 Task: In the Contact  PenelopeHernandez50@estee-lauder.com, Log Meeting with description: 'Participated in a strategic planning meeting to align sales strategies.'; Add date: '20 September, 2023', attach the document: Proposal.doc. Logged in from softage.10@softage.net
Action: Mouse moved to (89, 54)
Screenshot: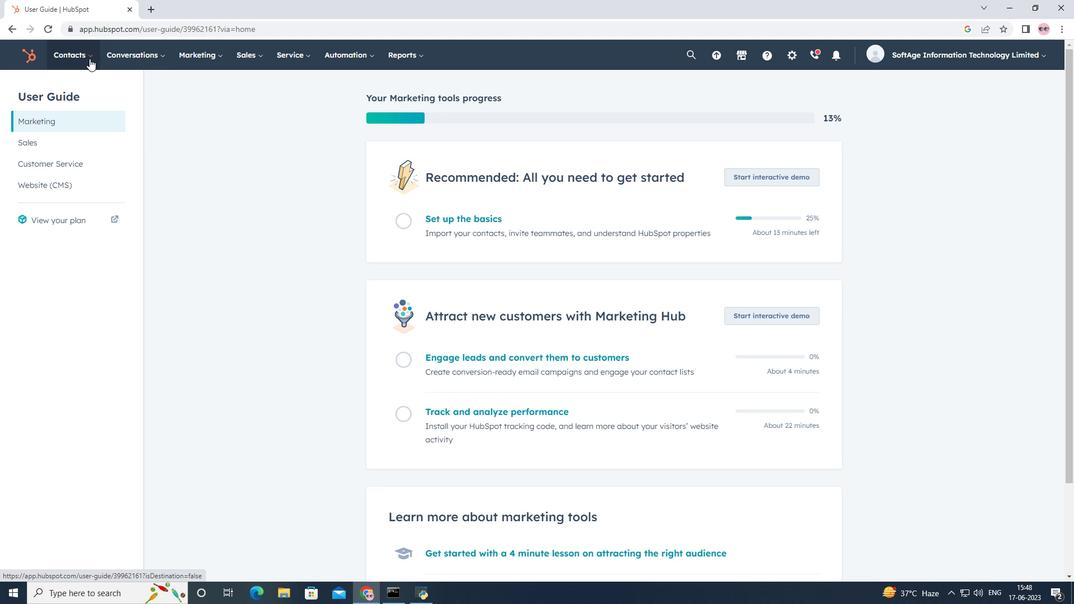 
Action: Mouse pressed left at (89, 54)
Screenshot: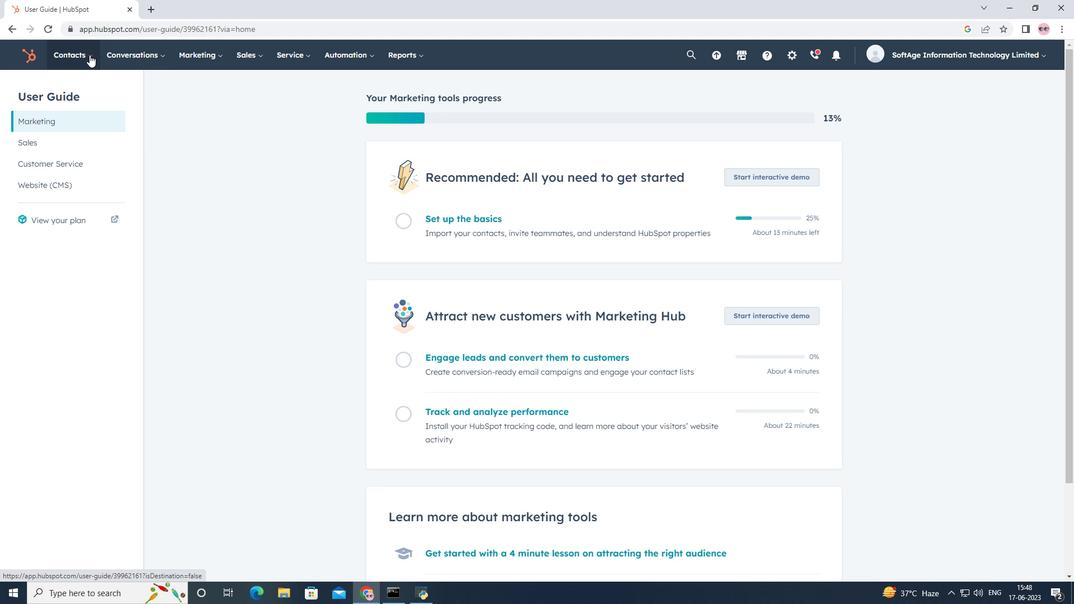 
Action: Mouse moved to (101, 91)
Screenshot: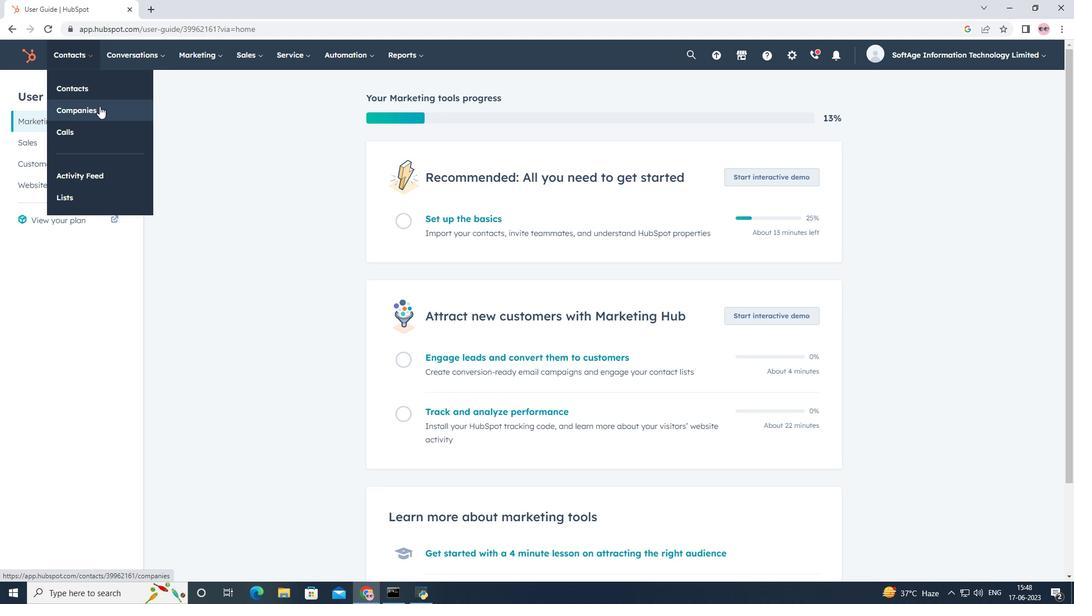 
Action: Mouse pressed left at (101, 91)
Screenshot: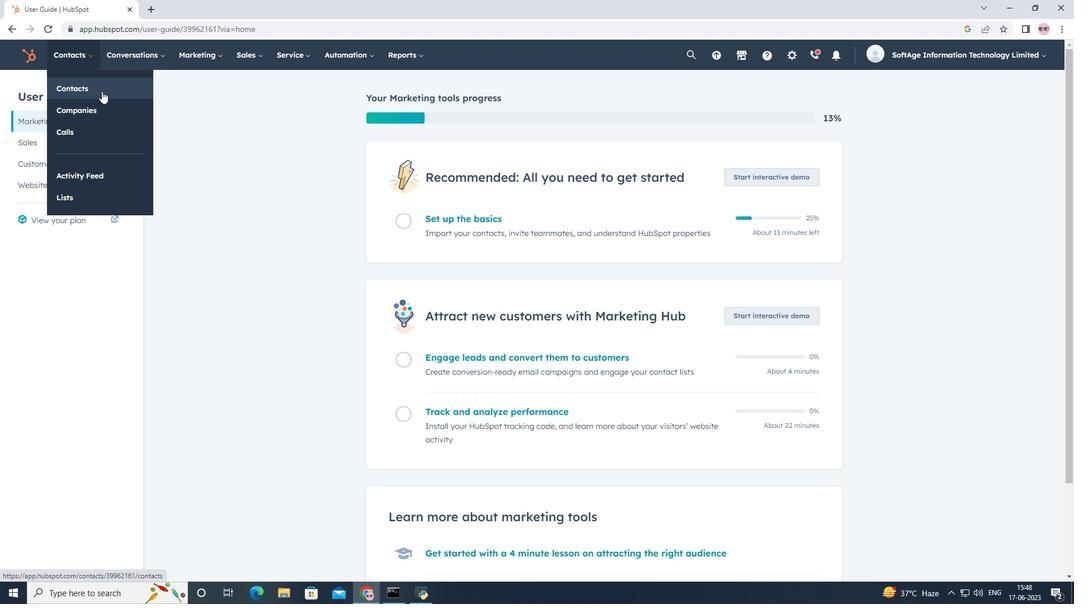 
Action: Mouse moved to (99, 178)
Screenshot: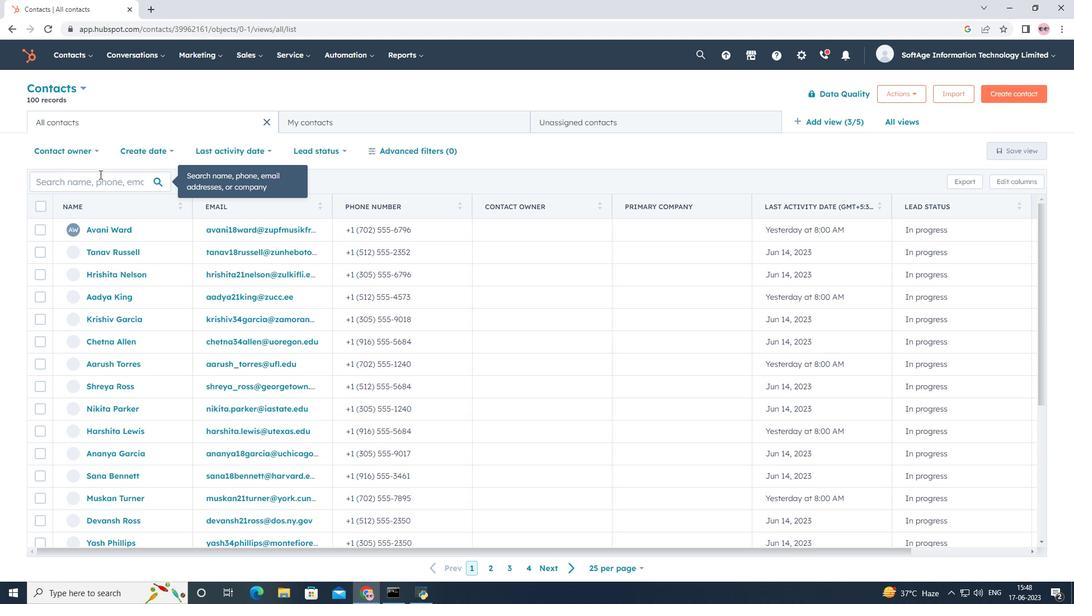 
Action: Mouse pressed left at (99, 178)
Screenshot: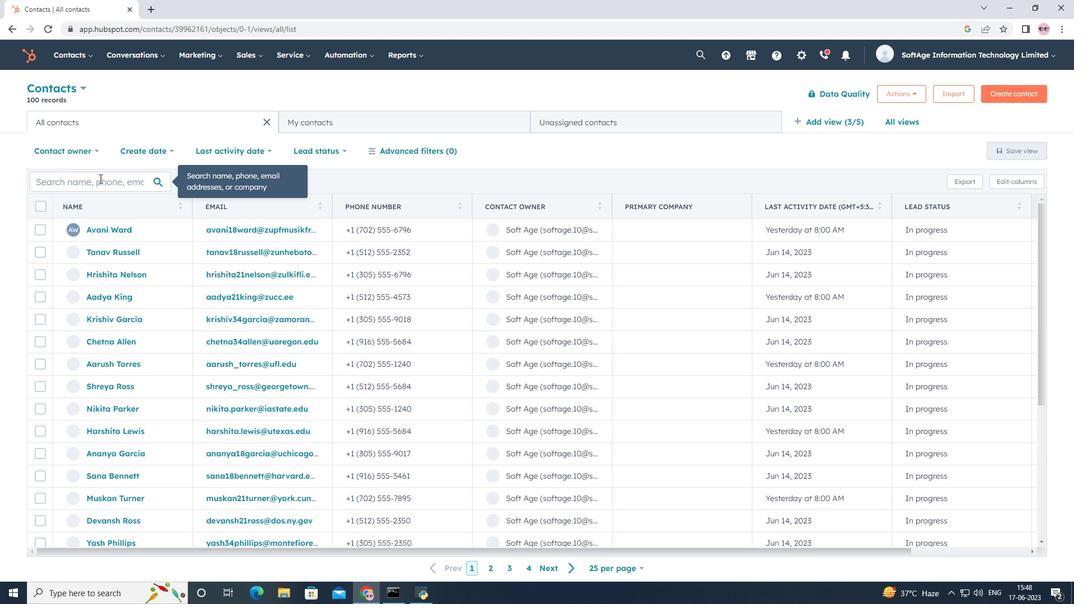 
Action: Key pressed <Key.shift>Penelope<Key.shift>Hernandez50<Key.shift>@estee-lauder.com
Screenshot: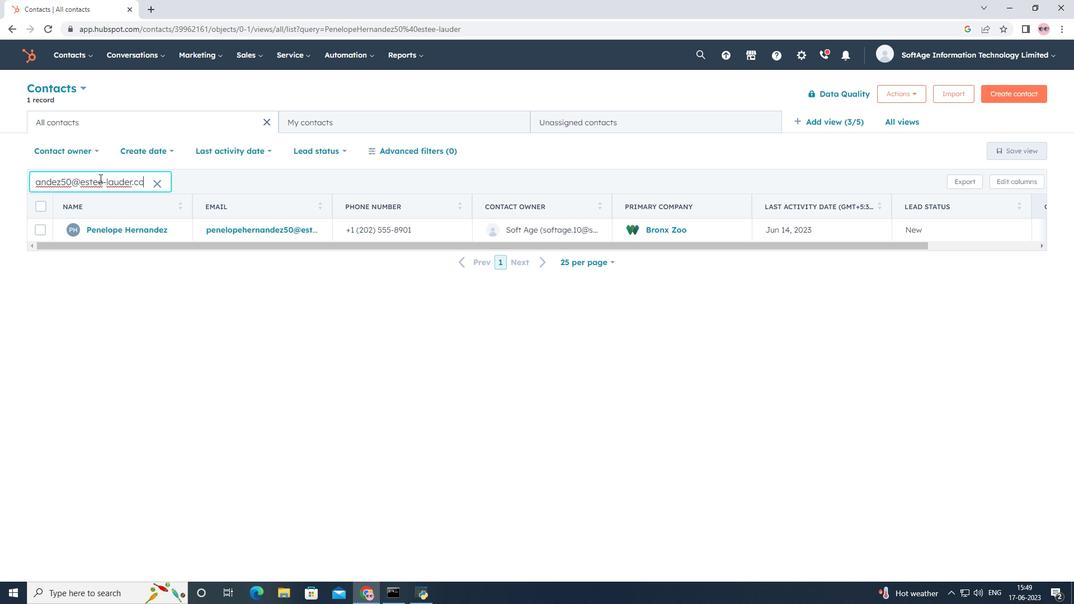 
Action: Mouse moved to (112, 226)
Screenshot: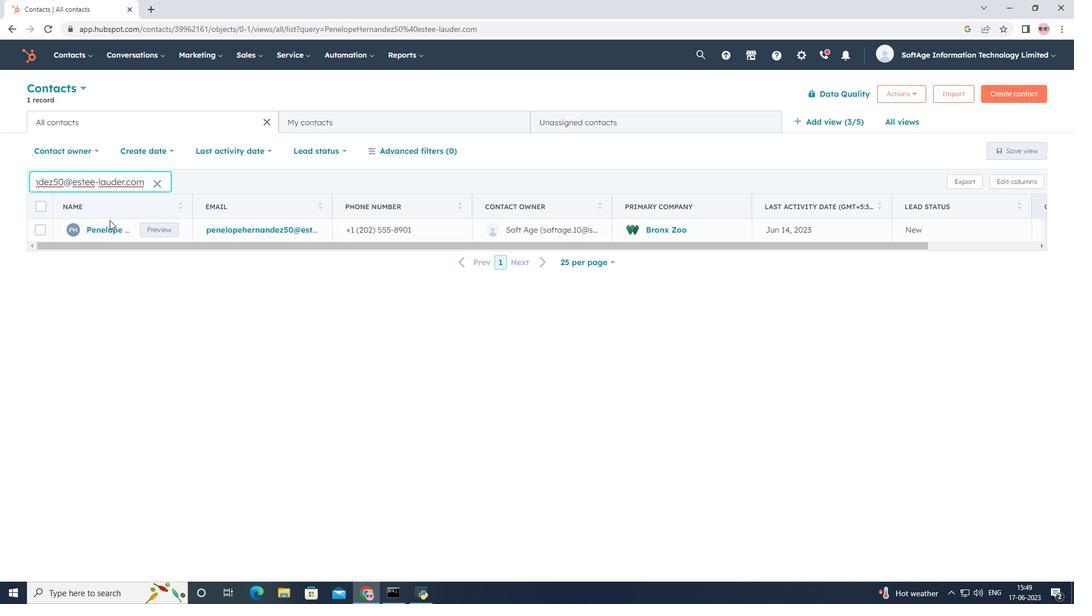 
Action: Mouse pressed left at (112, 226)
Screenshot: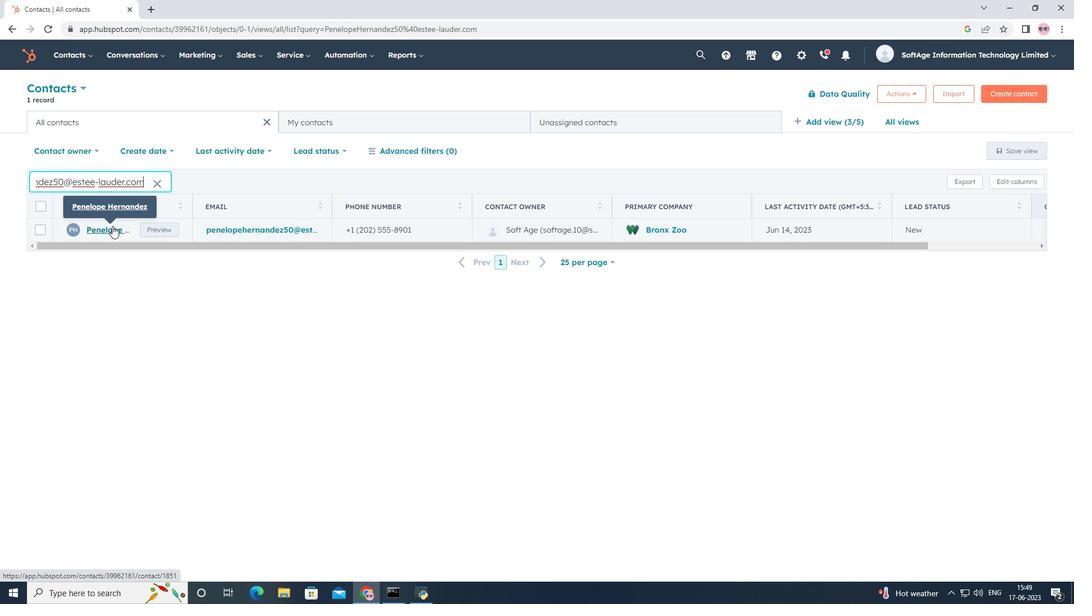 
Action: Mouse moved to (222, 185)
Screenshot: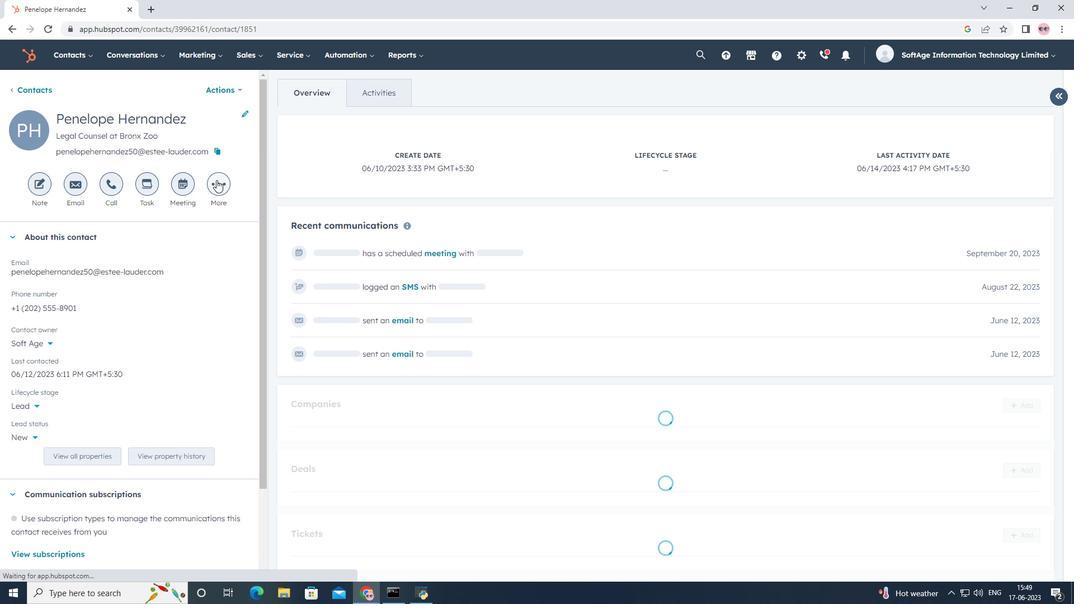 
Action: Mouse pressed left at (222, 185)
Screenshot: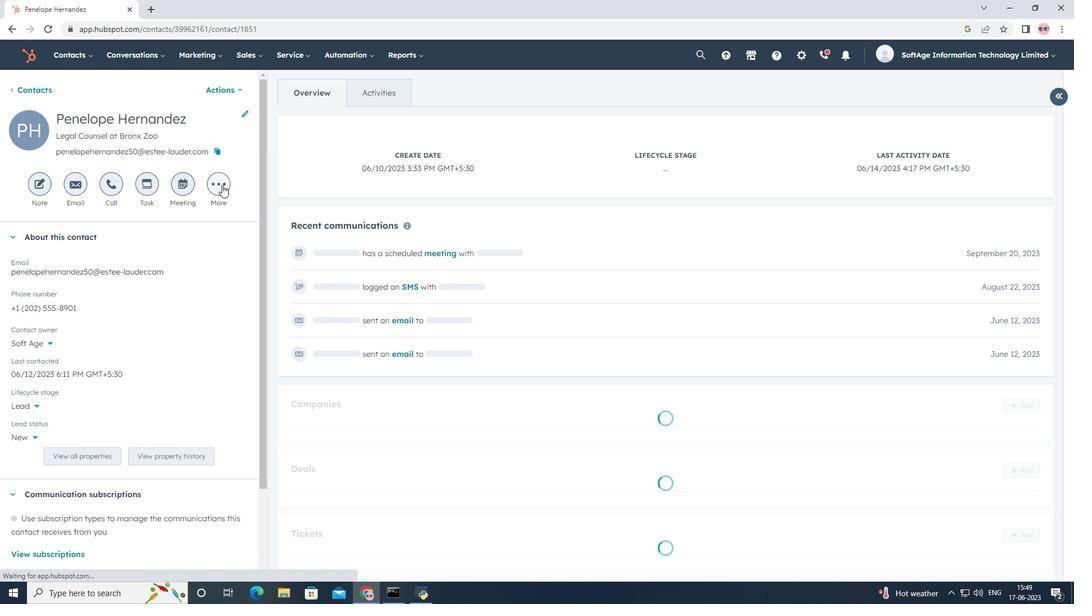 
Action: Mouse moved to (239, 303)
Screenshot: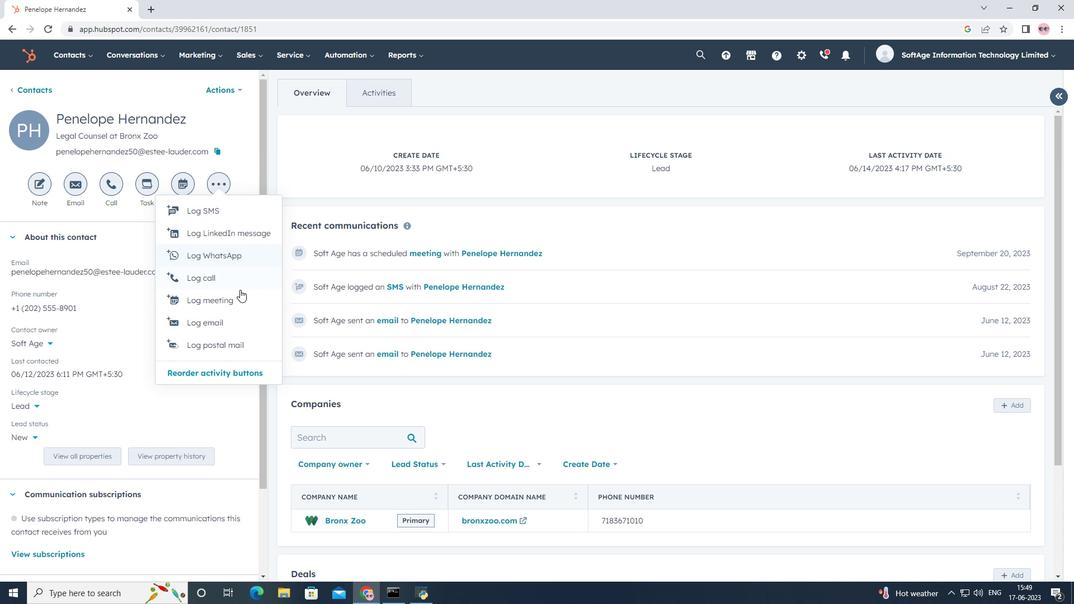 
Action: Mouse pressed left at (239, 303)
Screenshot: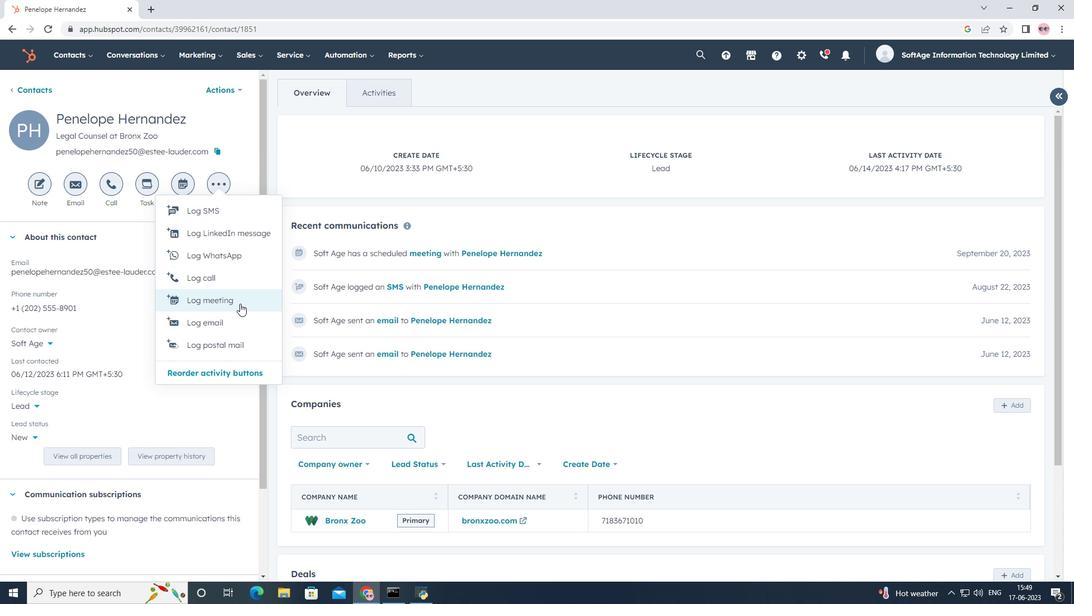 
Action: Mouse moved to (692, 454)
Screenshot: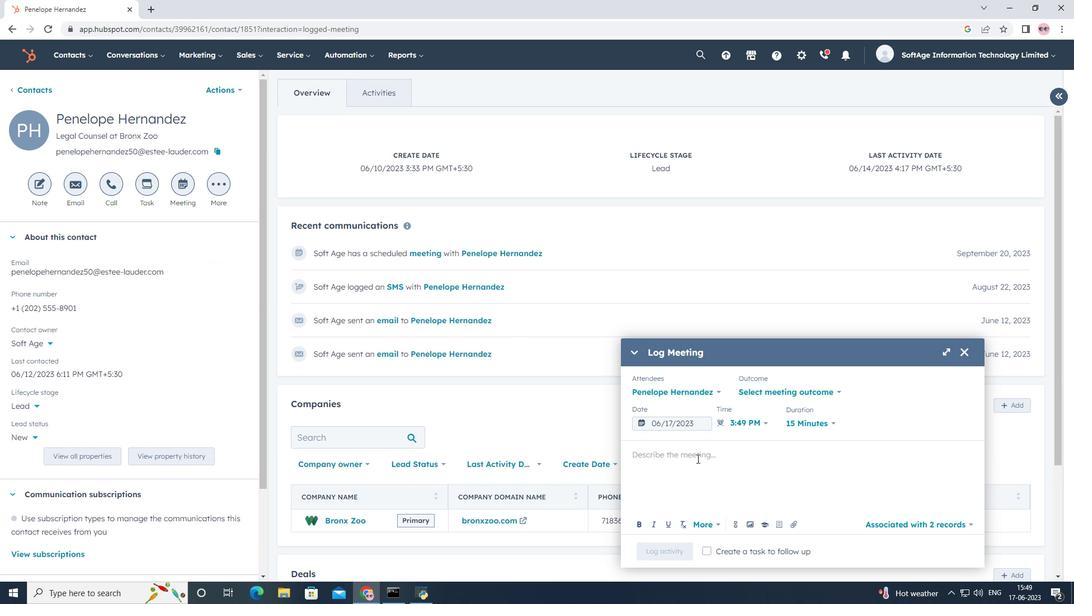 
Action: Mouse pressed left at (692, 454)
Screenshot: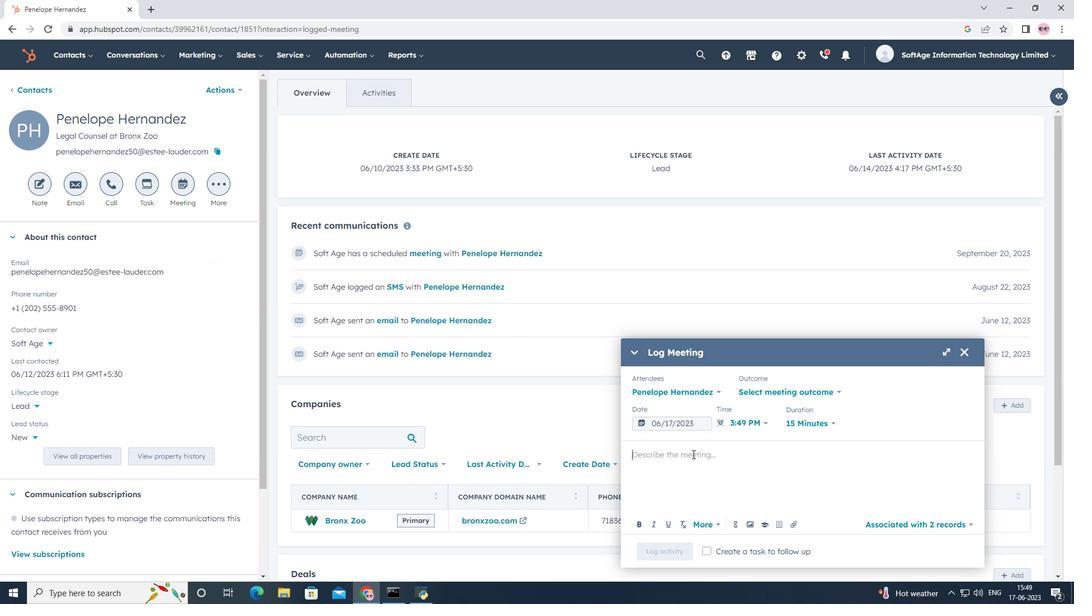 
Action: Key pressed <Key.shift>Participated<Key.space>in<Key.space>a<Key.space>strategic<Key.space>planning<Key.space>meeting<Key.space>to<Key.space>align<Key.space>sales<Key.space>strategies.
Screenshot: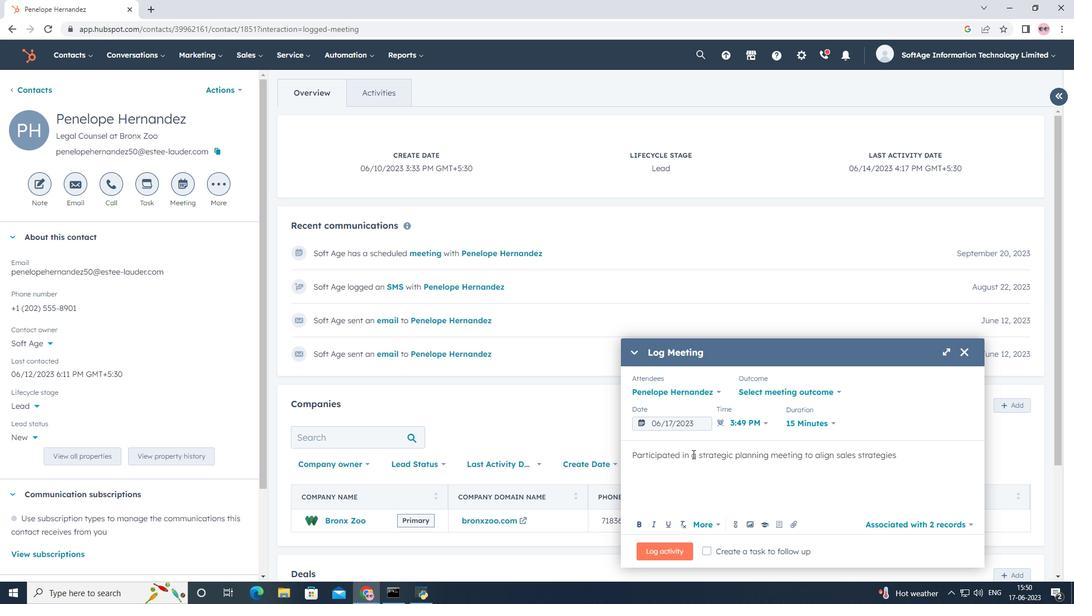 
Action: Mouse moved to (702, 424)
Screenshot: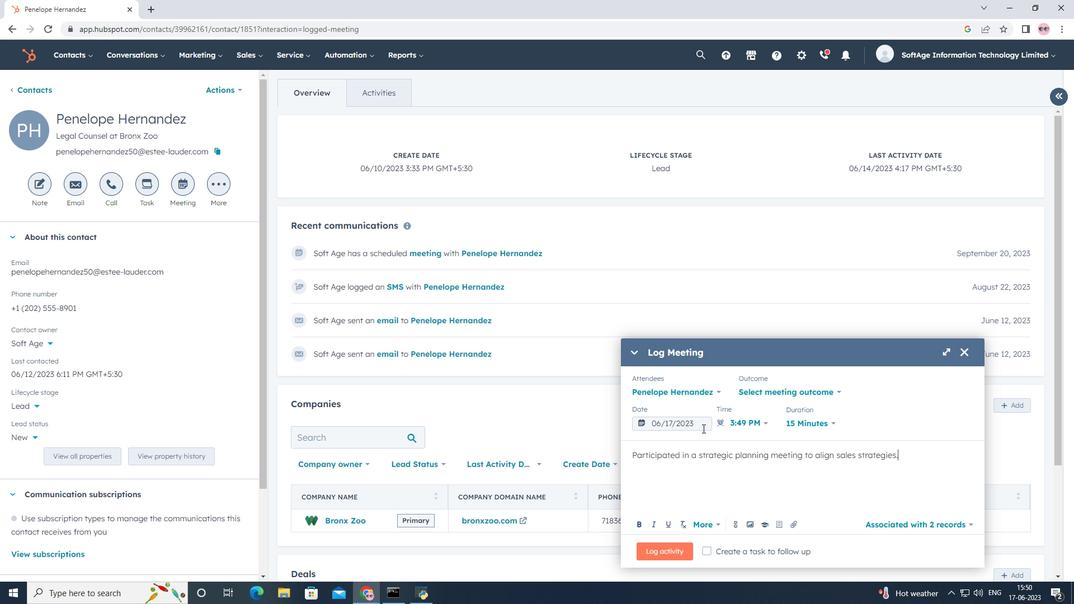 
Action: Mouse pressed left at (702, 424)
Screenshot: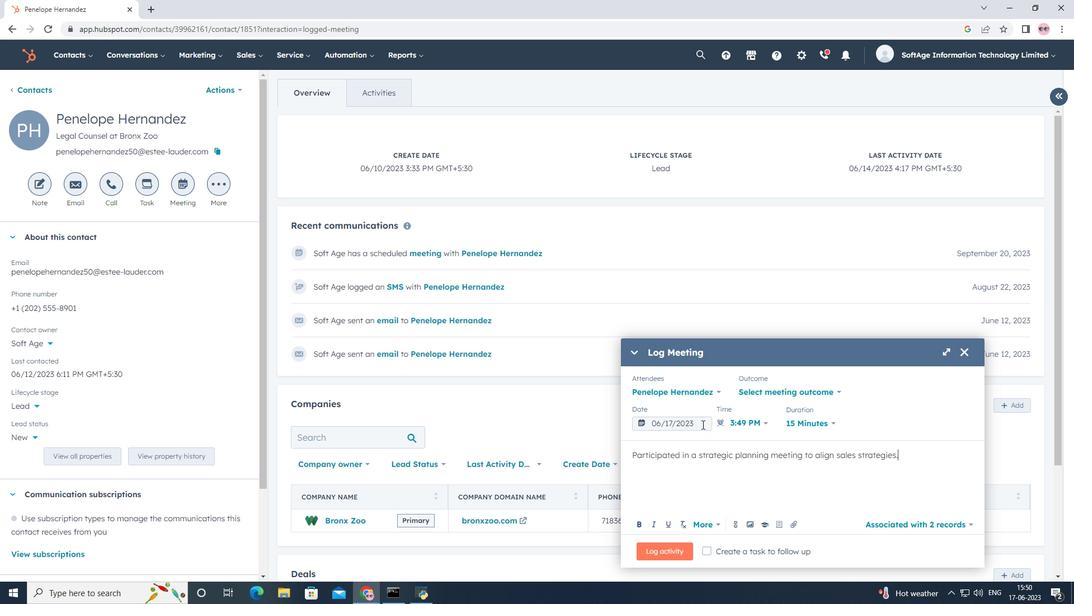 
Action: Mouse moved to (781, 241)
Screenshot: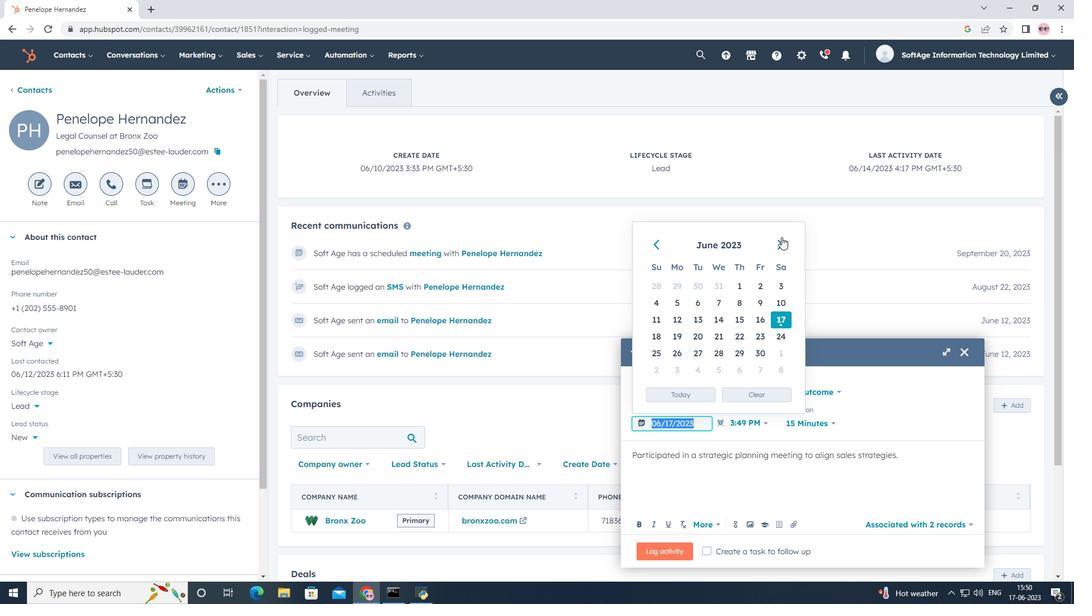 
Action: Mouse pressed left at (781, 241)
Screenshot: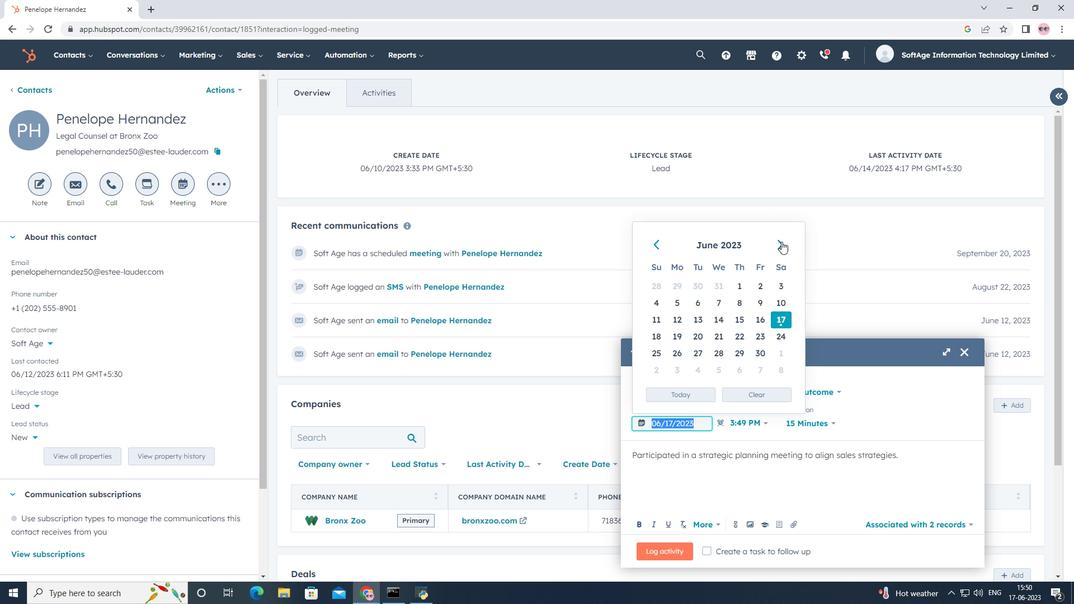 
Action: Mouse pressed left at (781, 241)
Screenshot: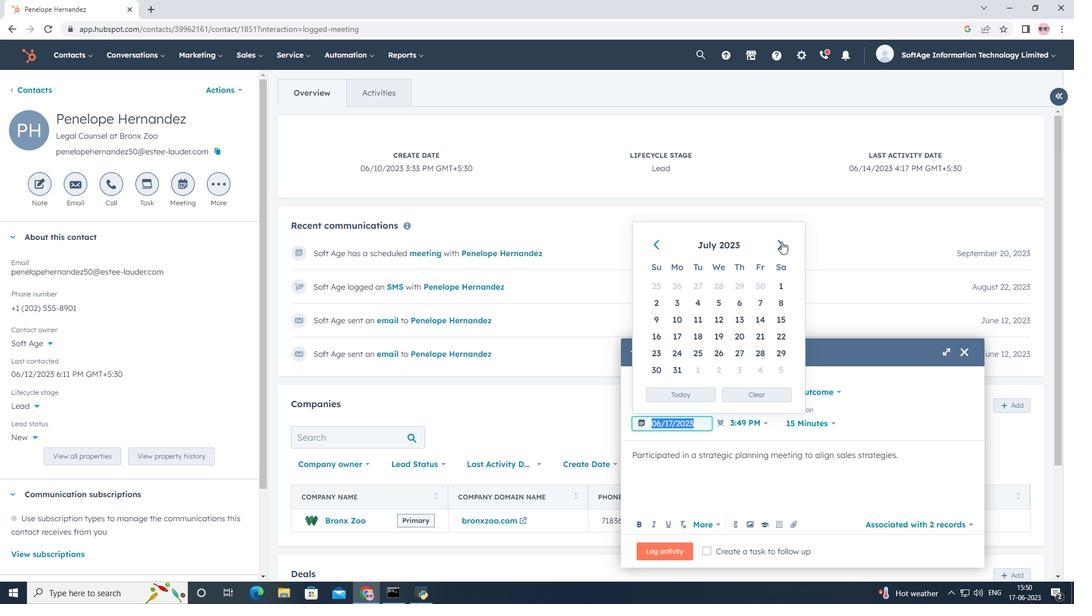 
Action: Mouse pressed left at (781, 241)
Screenshot: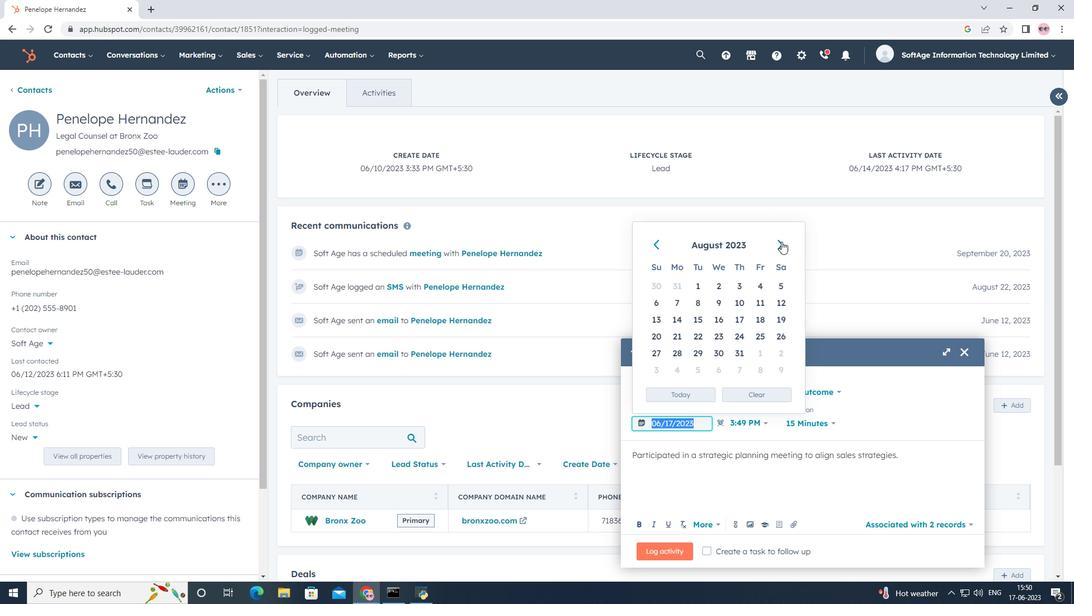 
Action: Mouse moved to (722, 337)
Screenshot: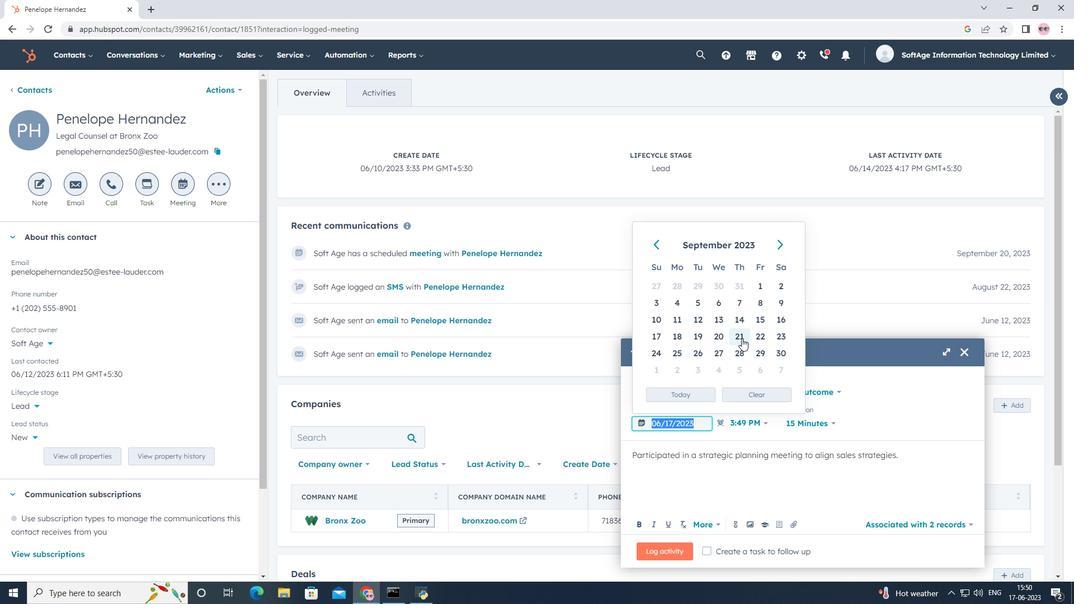 
Action: Mouse pressed left at (722, 337)
Screenshot: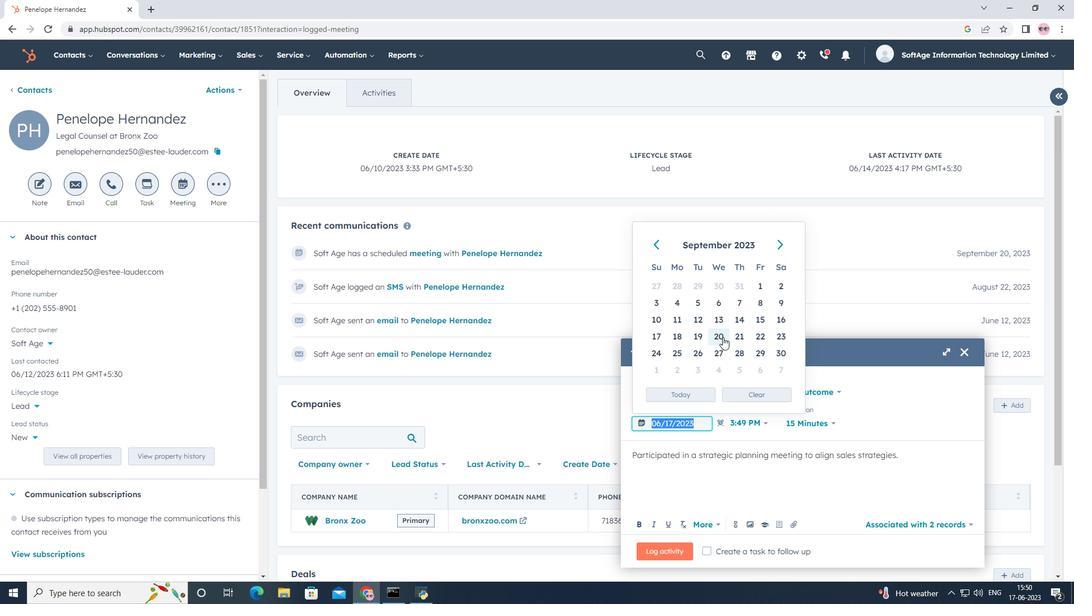 
Action: Mouse moved to (790, 524)
Screenshot: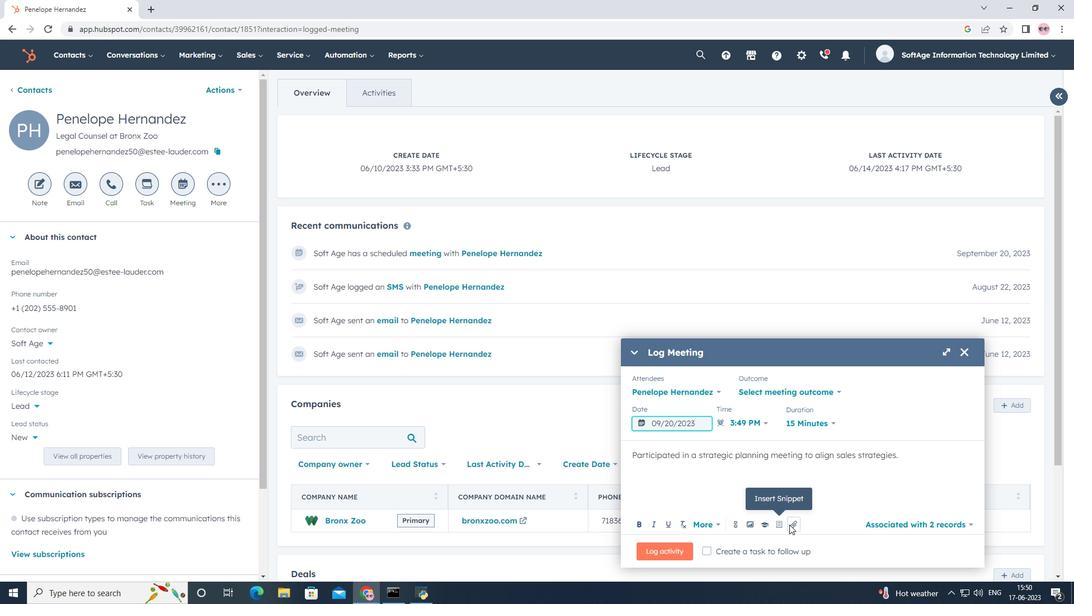 
Action: Mouse pressed left at (790, 524)
Screenshot: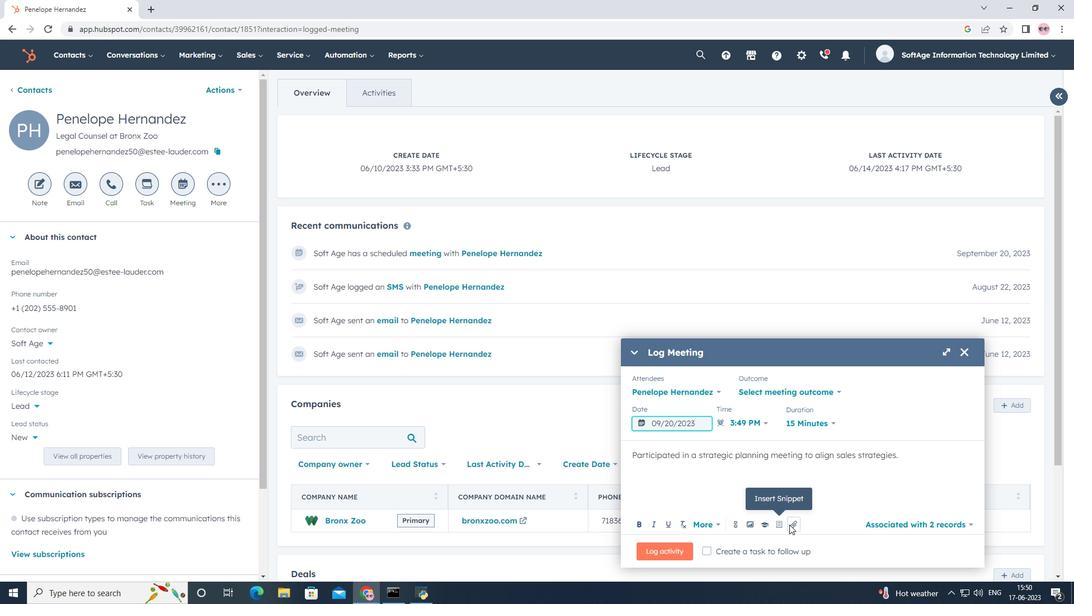 
Action: Mouse moved to (784, 499)
Screenshot: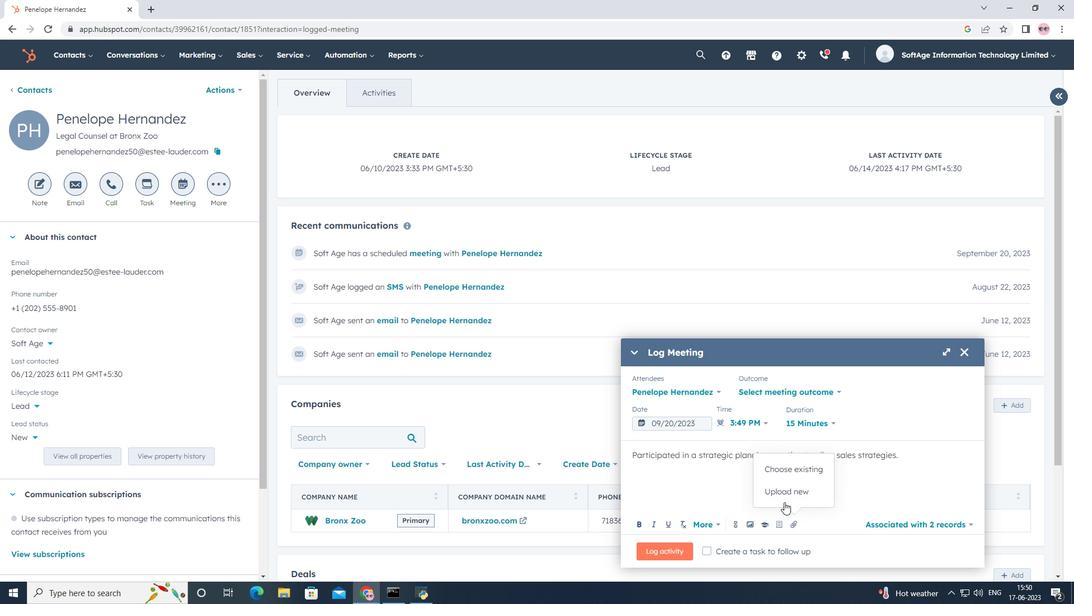 
Action: Mouse pressed left at (784, 499)
Screenshot: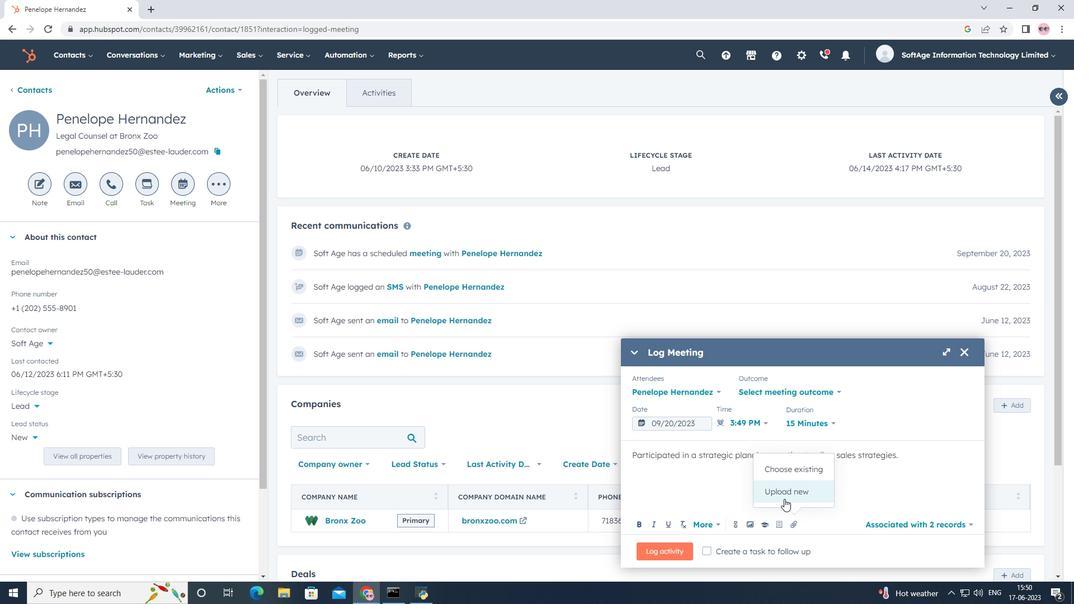 
Action: Mouse moved to (143, 93)
Screenshot: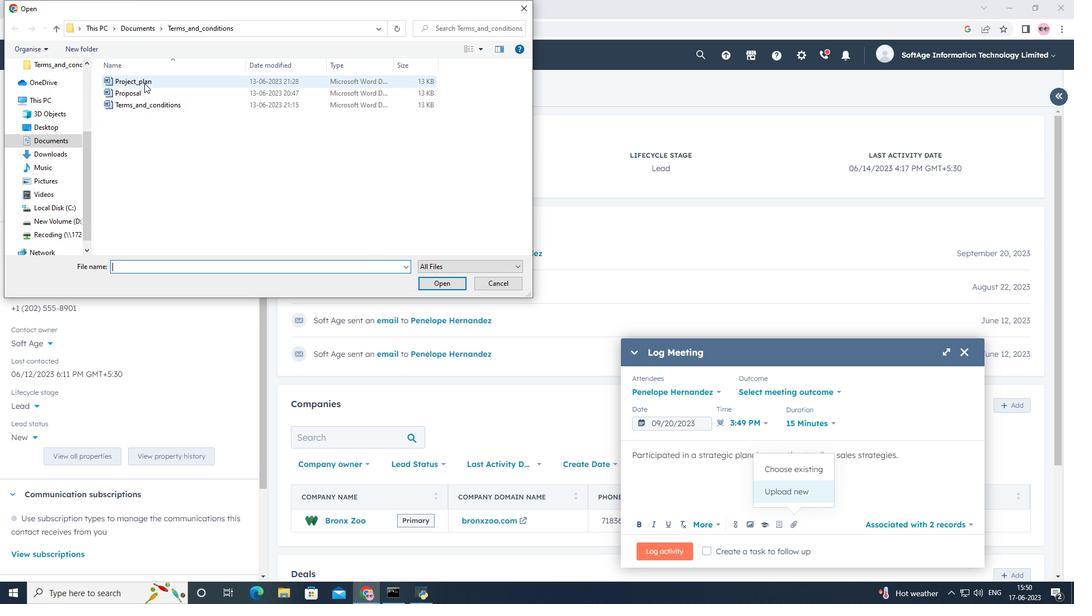 
Action: Mouse pressed left at (143, 93)
Screenshot: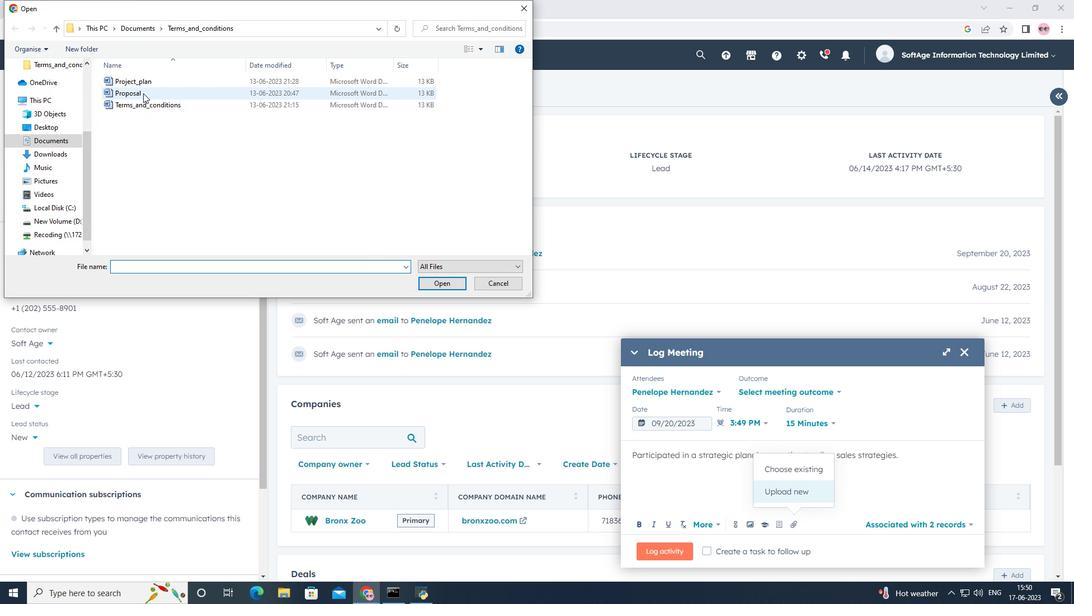 
Action: Mouse moved to (429, 282)
Screenshot: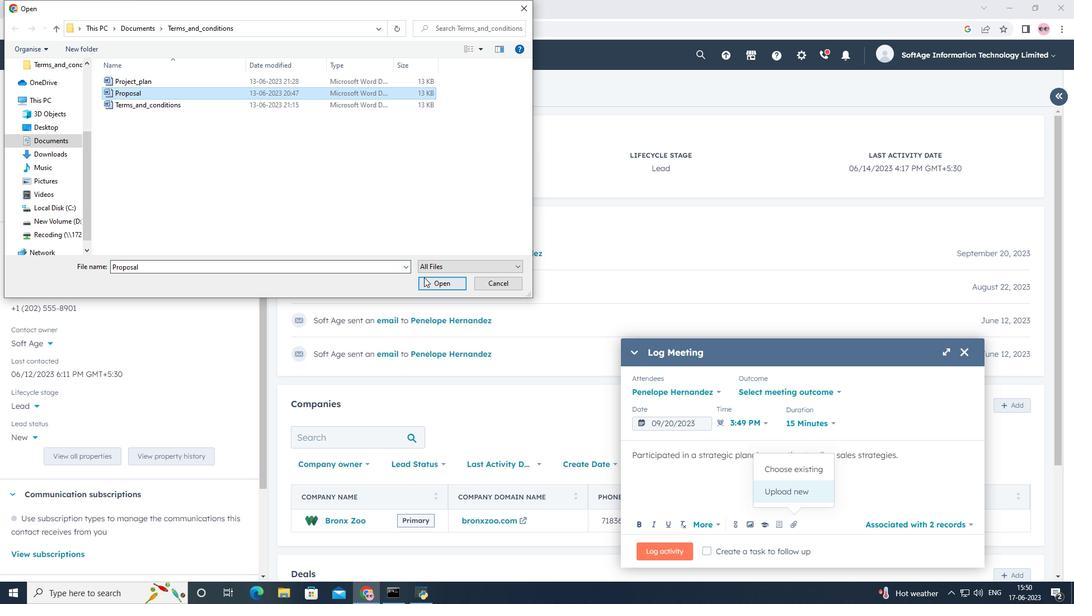 
Action: Mouse pressed left at (429, 282)
Screenshot: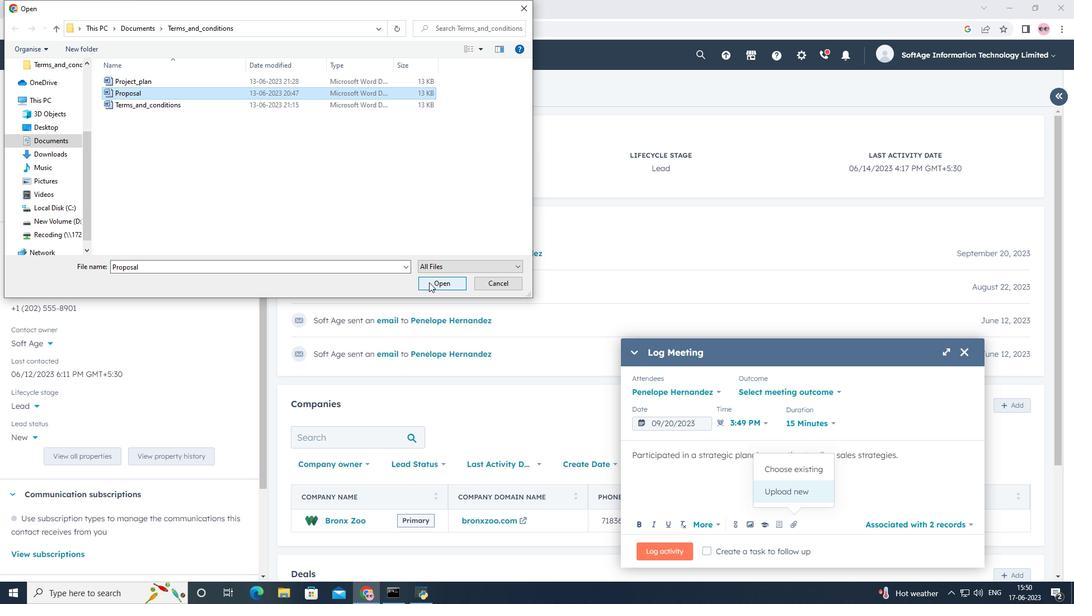 
Action: Mouse moved to (662, 553)
Screenshot: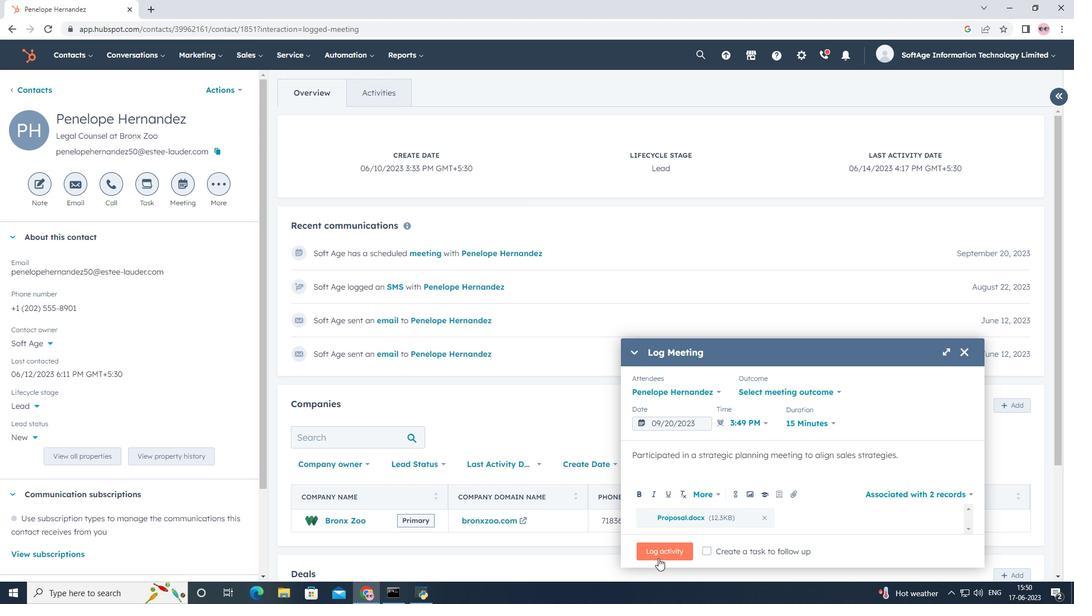 
Action: Mouse pressed left at (662, 553)
Screenshot: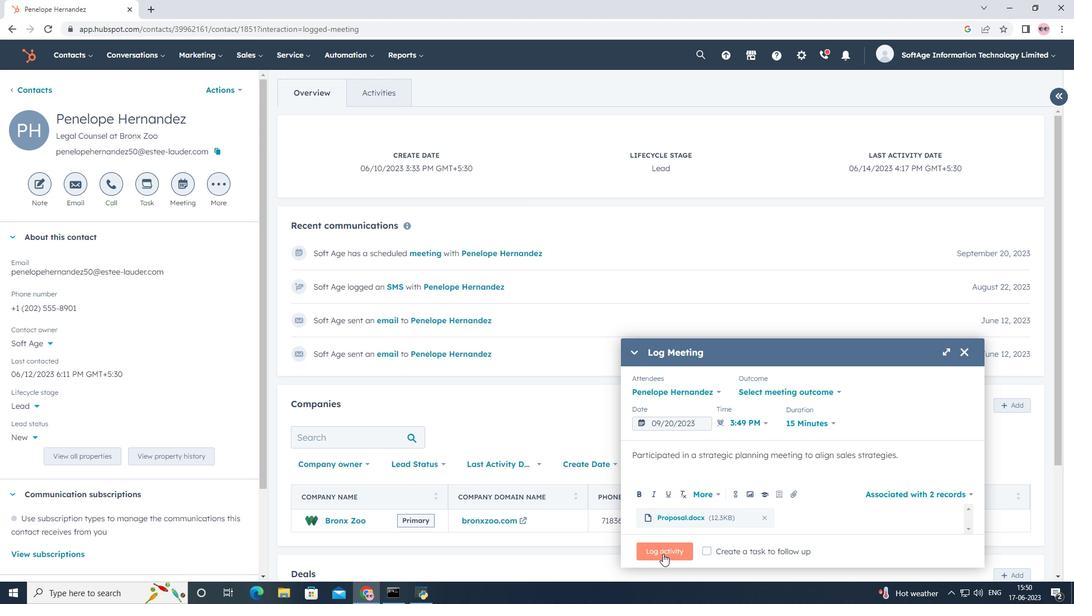 
